 Task: Vocal Delay Effect.
Action: Mouse moved to (6, 11)
Screenshot: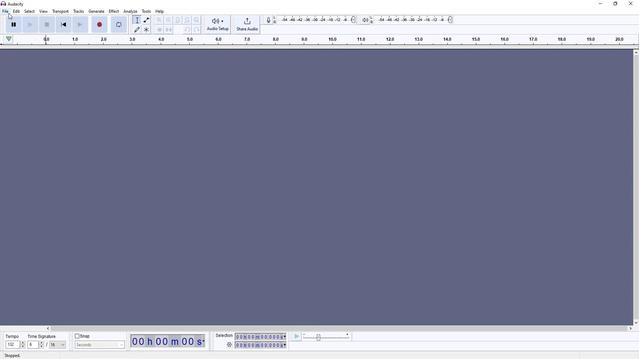 
Action: Mouse pressed left at (6, 11)
Screenshot: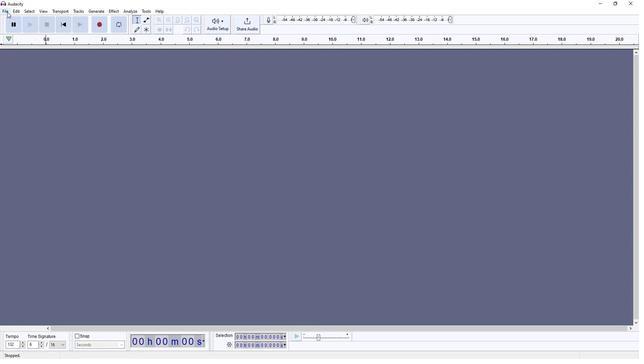 
Action: Mouse moved to (13, 25)
Screenshot: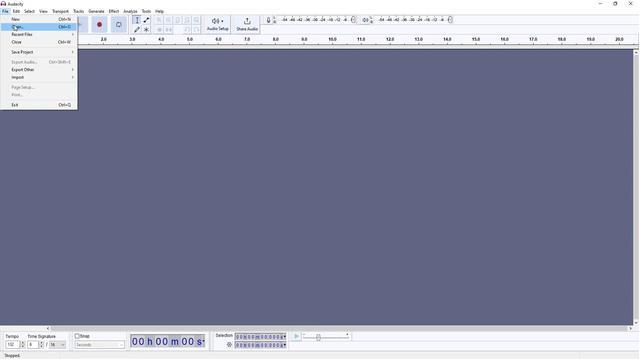 
Action: Mouse pressed left at (13, 25)
Screenshot: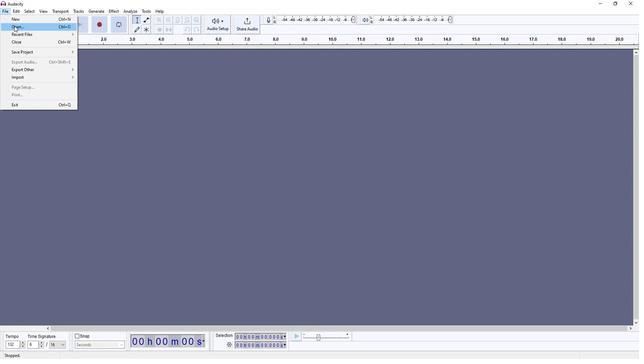 
Action: Mouse moved to (49, 89)
Screenshot: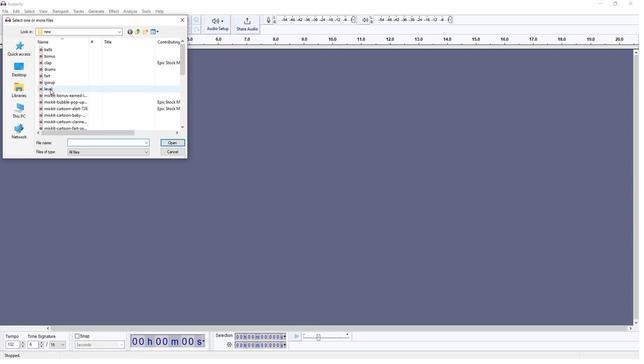 
Action: Mouse pressed left at (49, 89)
Screenshot: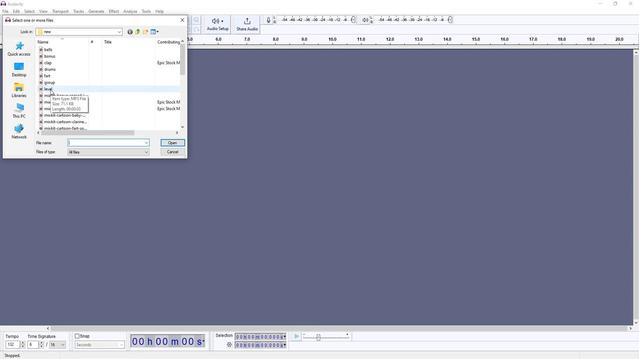 
Action: Mouse moved to (168, 143)
Screenshot: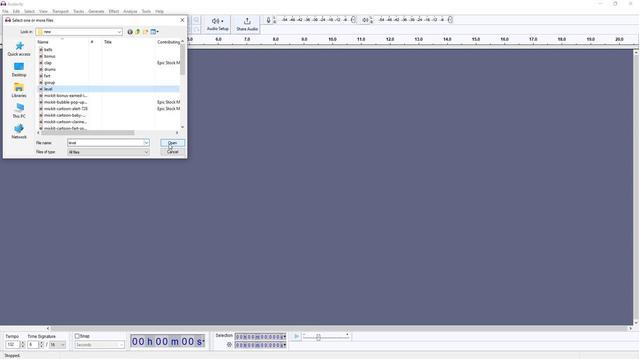 
Action: Mouse pressed left at (168, 143)
Screenshot: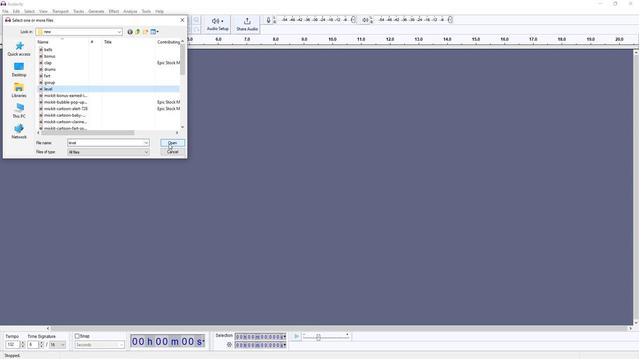 
Action: Mouse moved to (31, 20)
Screenshot: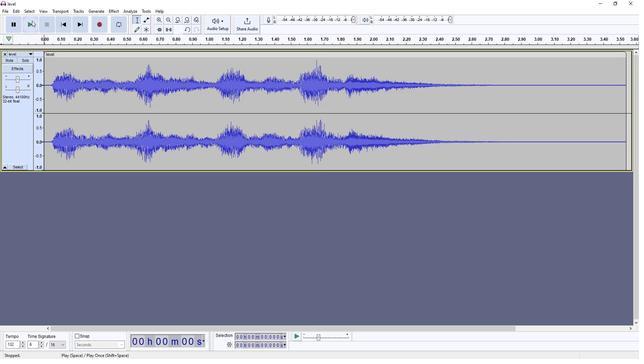 
Action: Mouse pressed left at (31, 20)
Screenshot: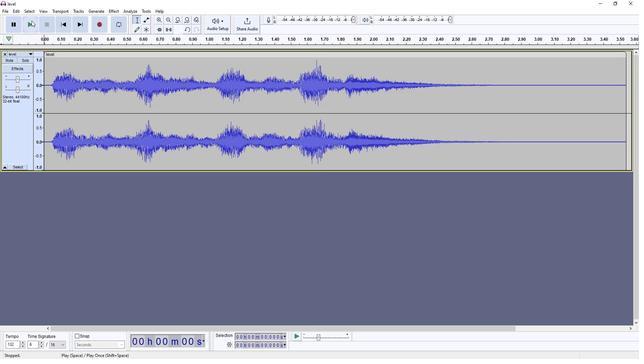
Action: Mouse moved to (20, 10)
Screenshot: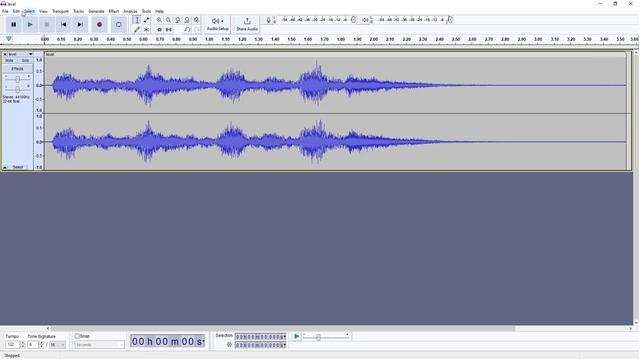 
Action: Mouse pressed left at (20, 10)
Screenshot: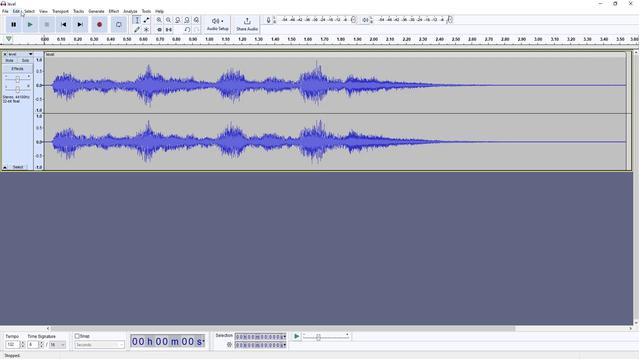 
Action: Mouse moved to (31, 67)
Screenshot: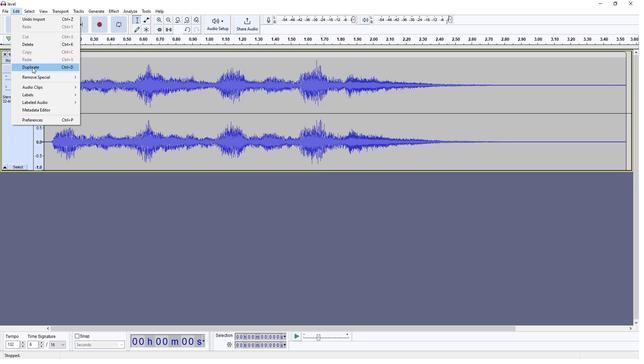 
Action: Mouse pressed left at (31, 67)
Screenshot: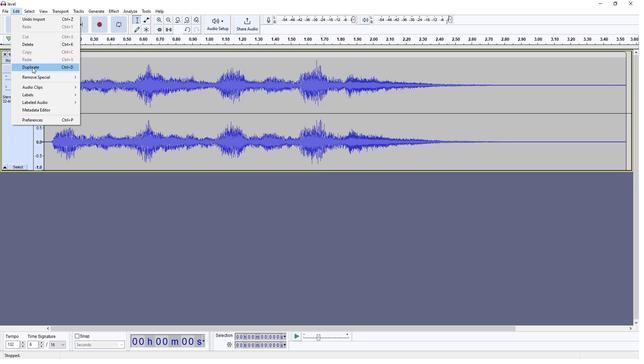 
Action: Mouse moved to (386, 195)
Screenshot: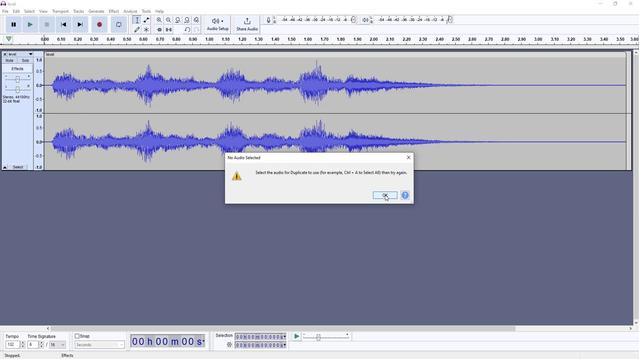 
Action: Mouse pressed left at (386, 195)
Screenshot: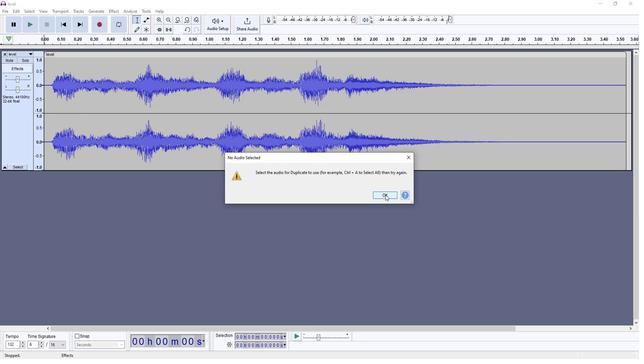 
Action: Mouse moved to (19, 126)
Screenshot: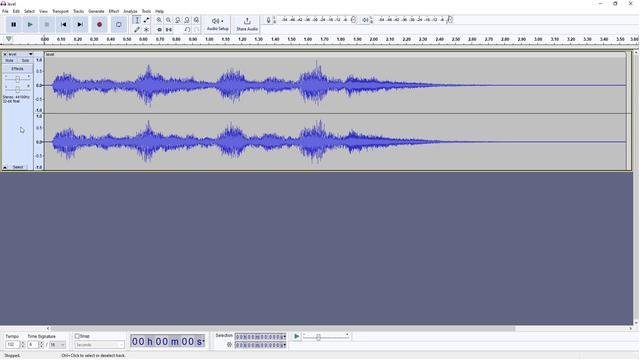 
Action: Mouse pressed left at (19, 126)
Screenshot: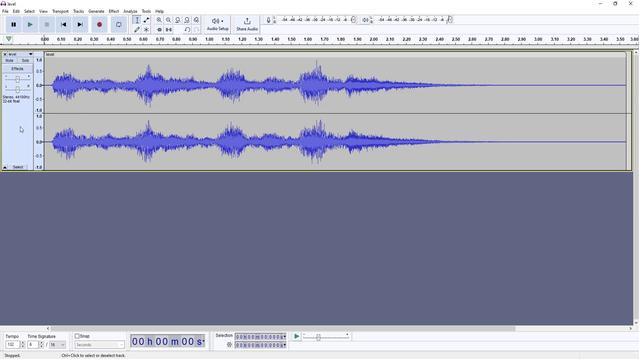 
Action: Mouse moved to (27, 11)
Screenshot: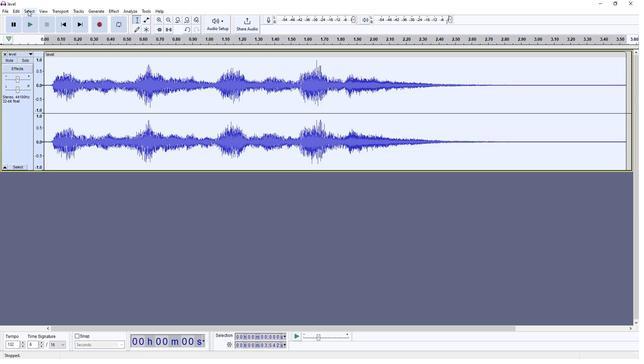 
Action: Mouse pressed left at (27, 11)
Screenshot: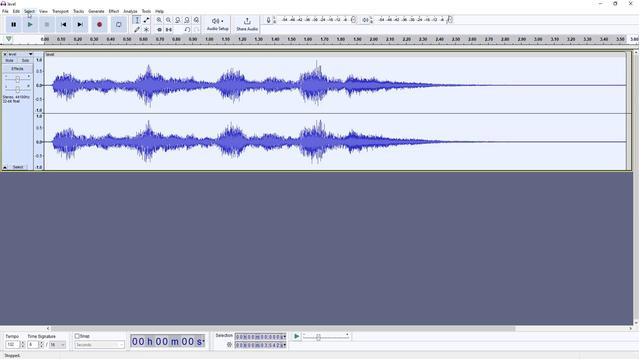 
Action: Mouse moved to (27, 64)
Screenshot: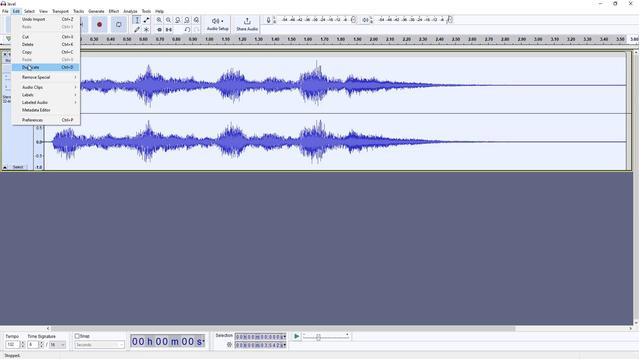 
Action: Mouse pressed left at (27, 64)
Screenshot: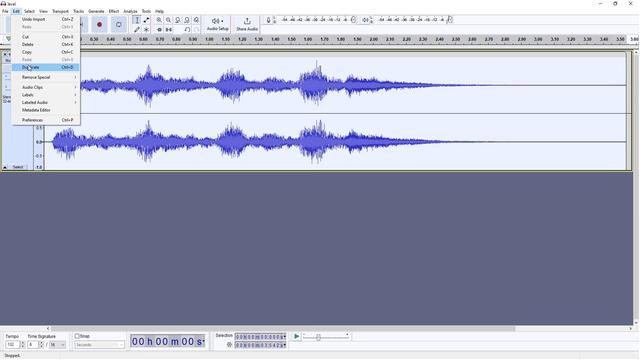 
Action: Mouse moved to (20, 254)
Screenshot: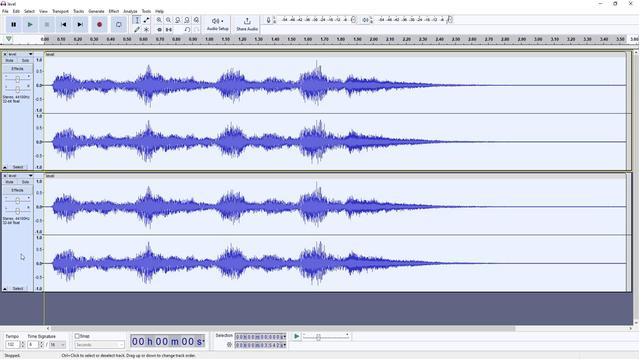 
Action: Mouse pressed left at (20, 254)
Screenshot: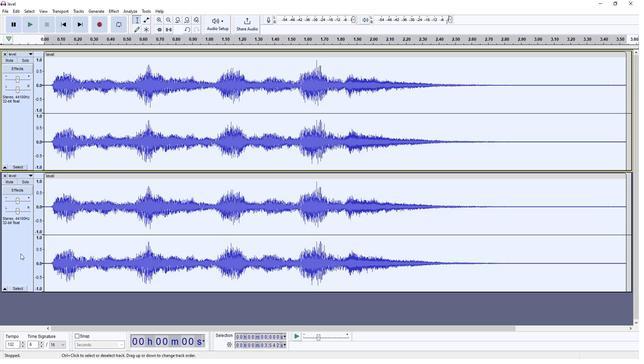 
Action: Mouse moved to (118, 13)
Screenshot: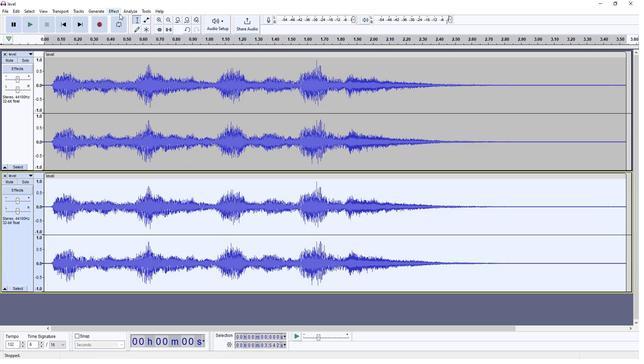 
Action: Mouse pressed left at (118, 13)
Screenshot: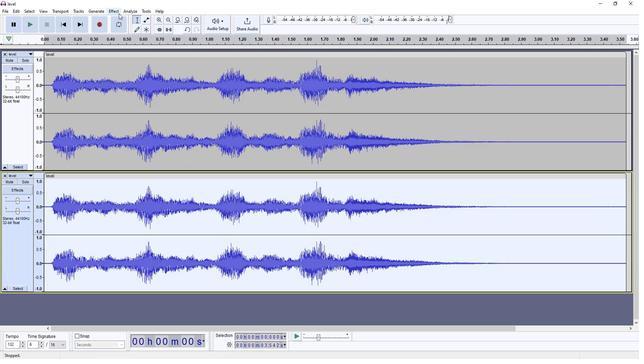 
Action: Mouse moved to (141, 84)
Screenshot: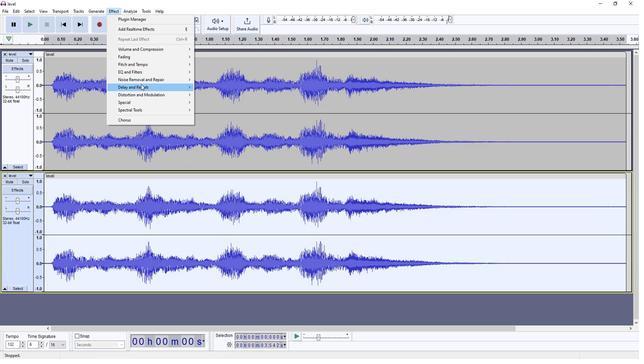 
Action: Mouse pressed left at (141, 84)
Screenshot: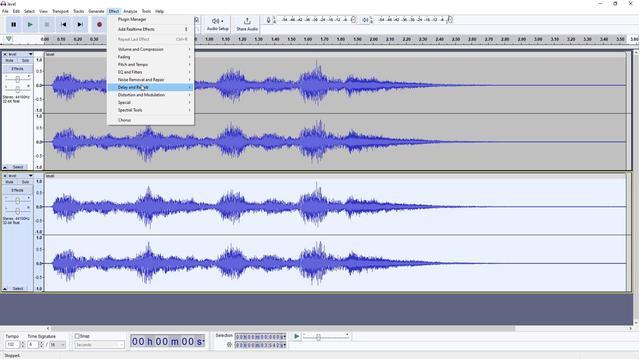 
Action: Mouse moved to (226, 88)
Screenshot: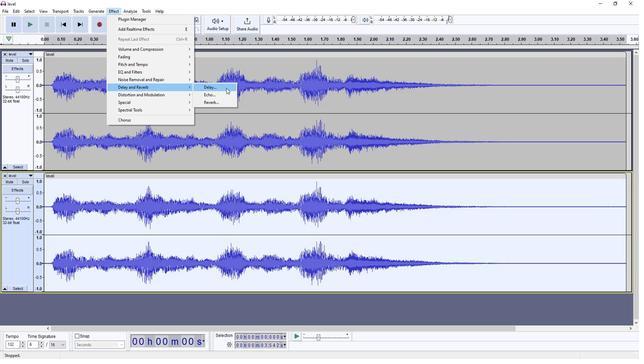 
Action: Mouse pressed left at (226, 88)
Screenshot: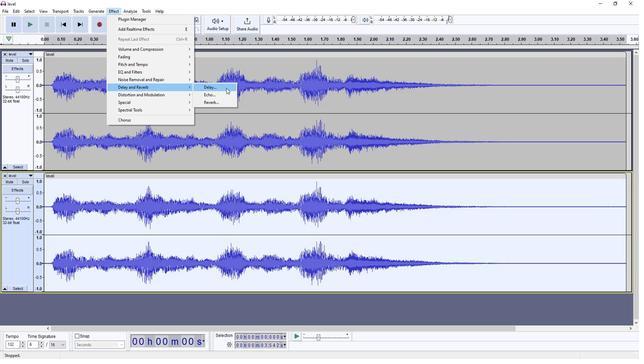 
Action: Mouse moved to (390, 154)
Screenshot: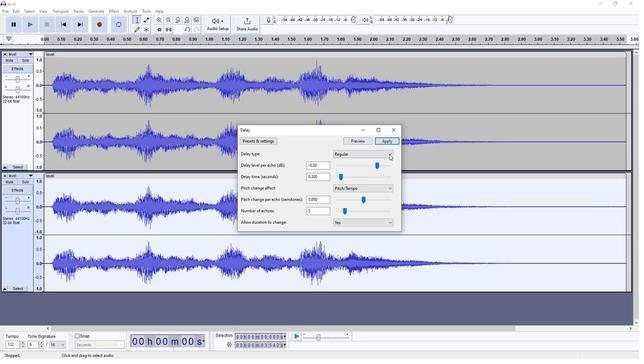 
Action: Mouse pressed left at (390, 154)
Screenshot: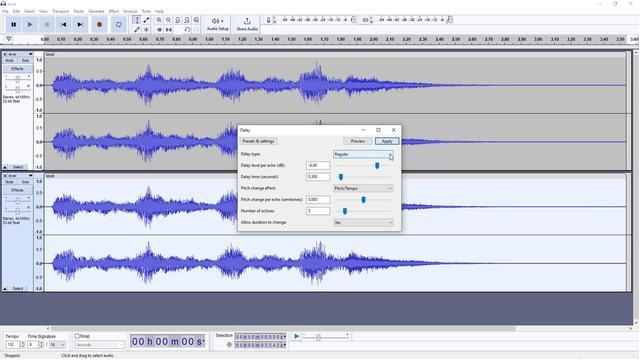 
Action: Mouse moved to (367, 167)
Screenshot: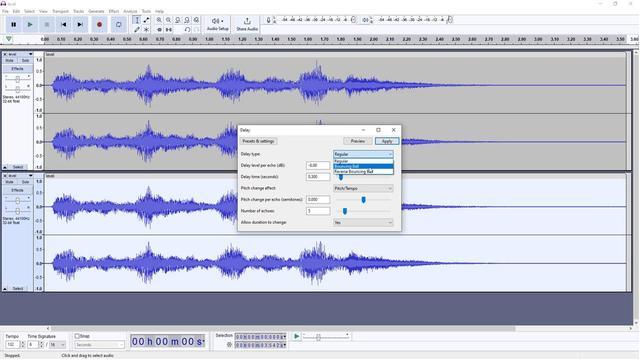 
Action: Mouse pressed left at (367, 167)
Screenshot: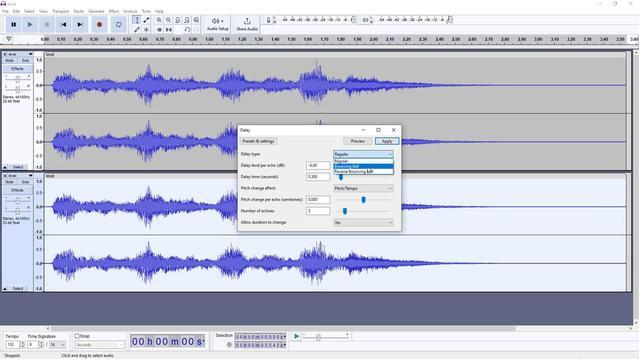 
Action: Mouse moved to (376, 165)
Screenshot: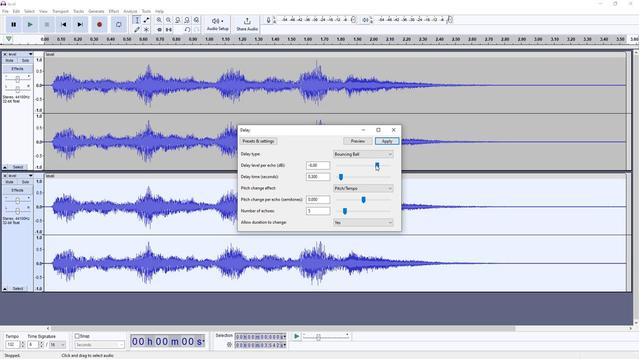 
Action: Mouse pressed left at (376, 165)
Screenshot: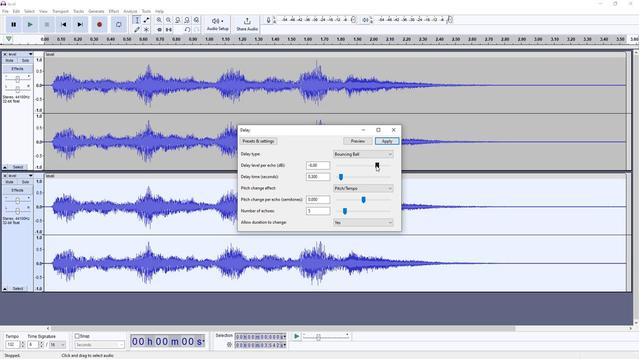 
Action: Mouse moved to (336, 189)
Screenshot: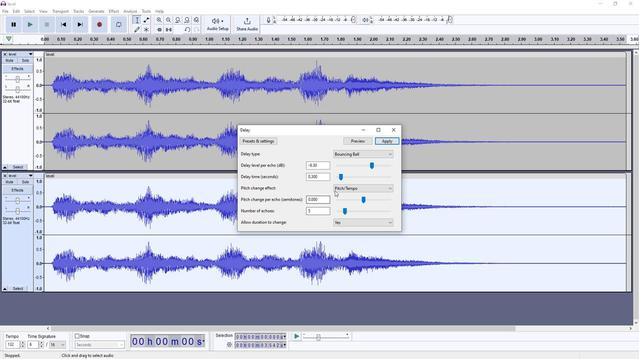 
Action: Mouse scrolled (336, 189) with delta (0, 0)
Screenshot: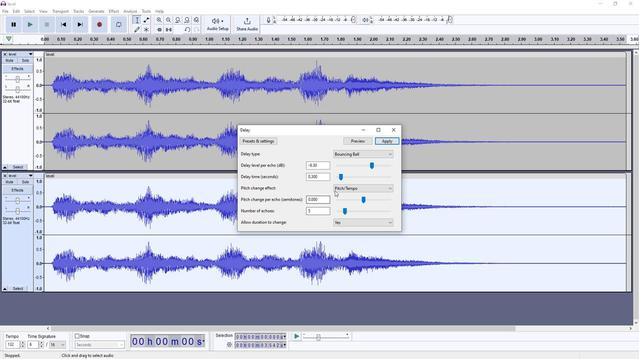 
Action: Mouse moved to (337, 189)
Screenshot: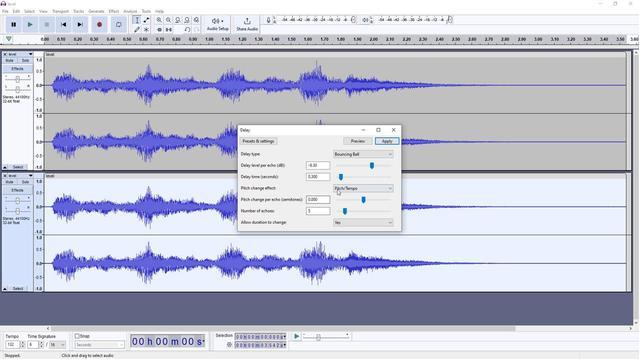 
Action: Mouse scrolled (337, 189) with delta (0, 0)
Screenshot: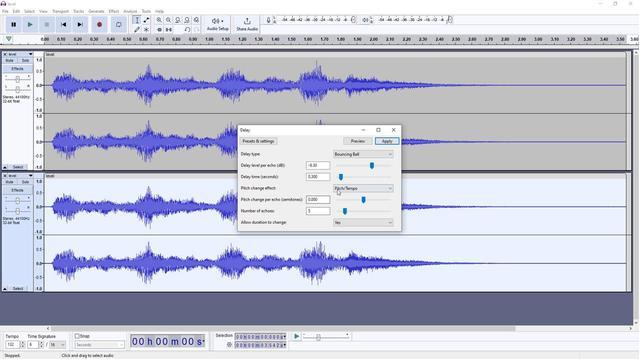 
Action: Mouse scrolled (337, 189) with delta (0, 0)
Screenshot: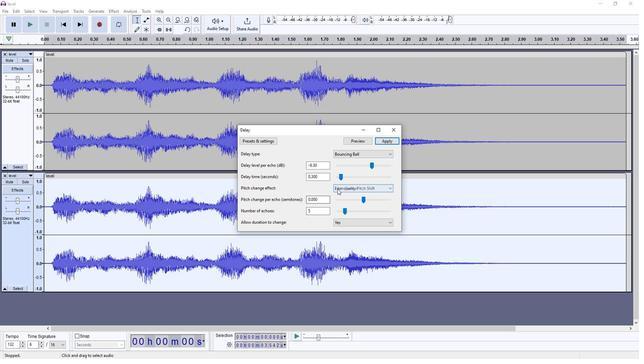 
Action: Mouse moved to (352, 147)
Screenshot: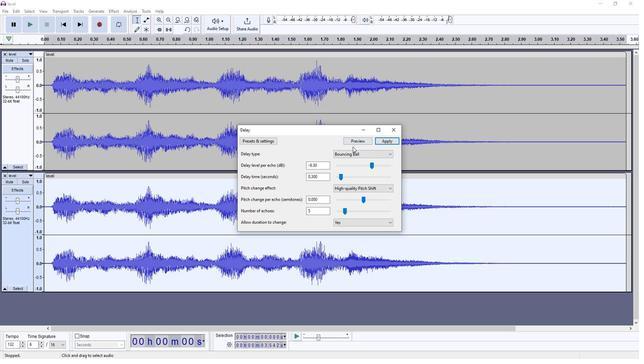 
Action: Mouse scrolled (352, 148) with delta (0, 0)
Screenshot: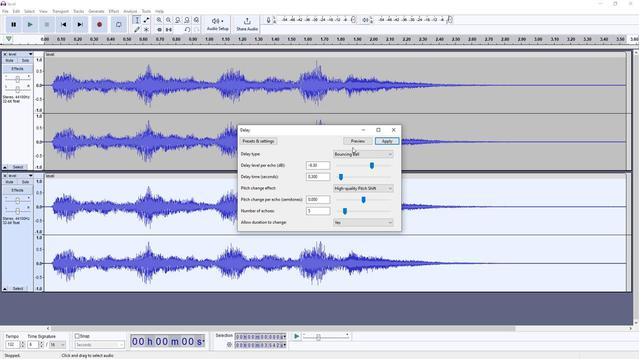 
Action: Mouse scrolled (352, 148) with delta (0, 0)
Screenshot: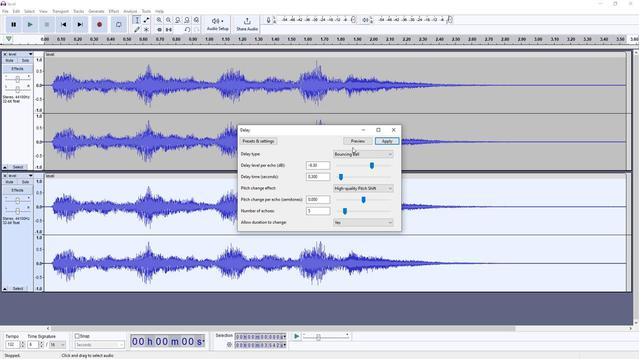 
Action: Mouse scrolled (352, 148) with delta (0, 0)
Screenshot: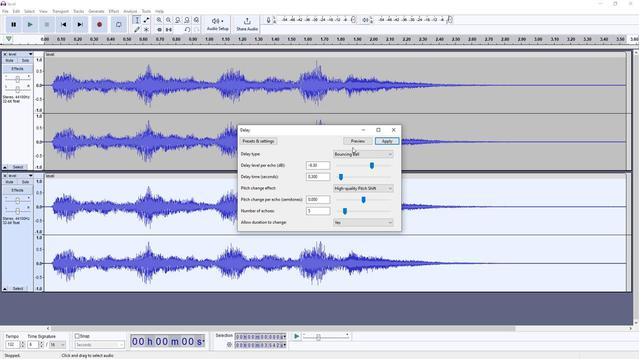 
Action: Mouse moved to (351, 187)
Screenshot: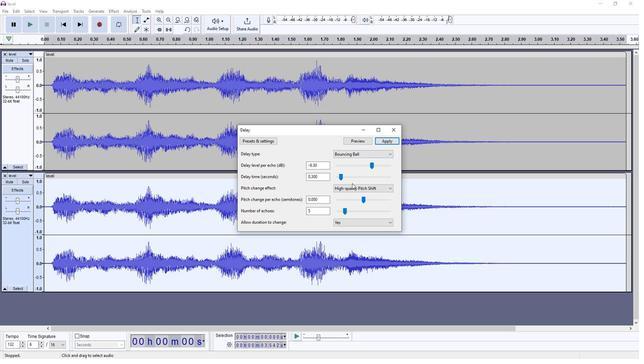 
Action: Mouse scrolled (351, 187) with delta (0, 0)
Screenshot: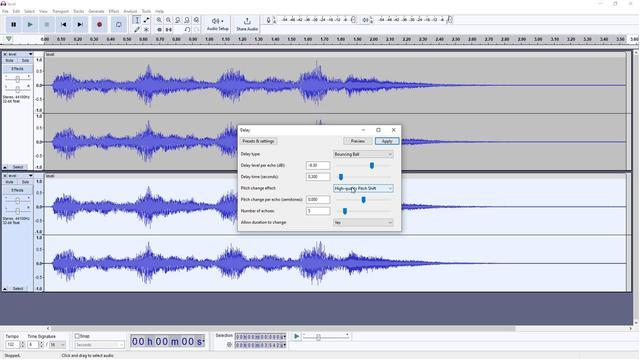 
Action: Mouse scrolled (351, 187) with delta (0, 0)
Screenshot: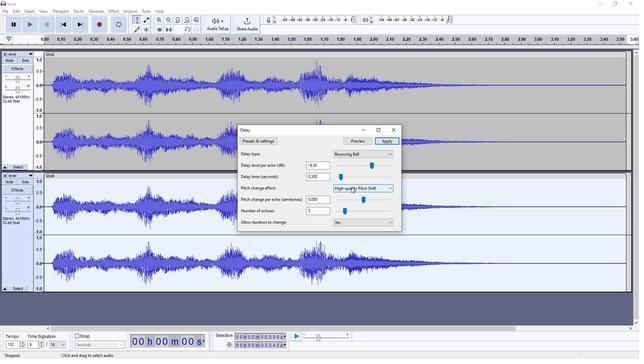 
Action: Mouse moved to (355, 139)
Screenshot: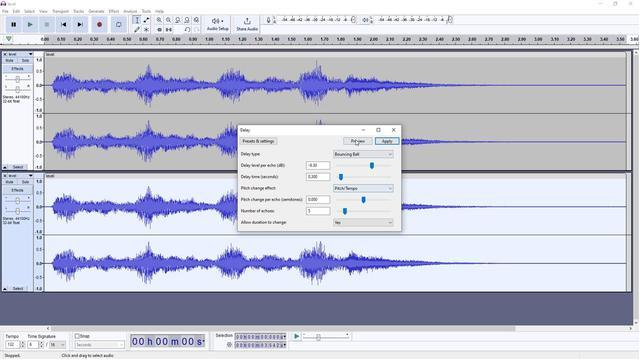 
Action: Mouse pressed left at (355, 139)
Screenshot: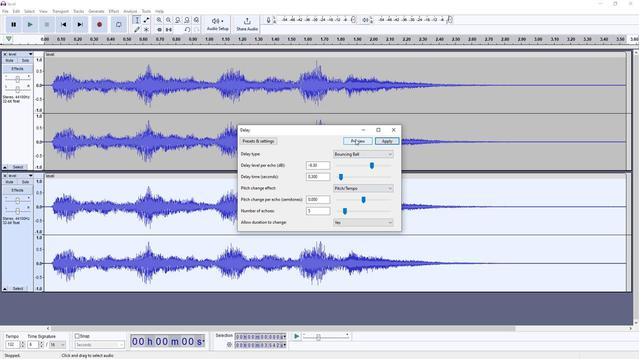 
Action: Mouse moved to (336, 204)
Screenshot: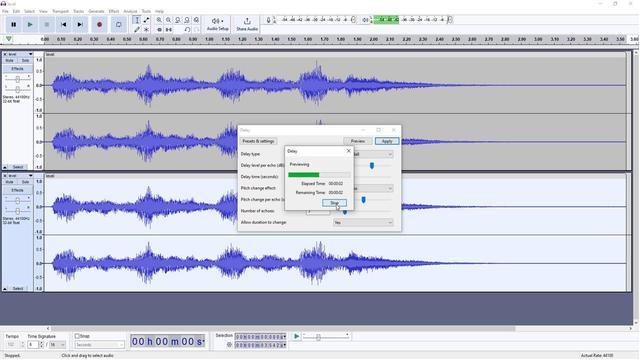 
Action: Mouse pressed left at (336, 204)
Screenshot: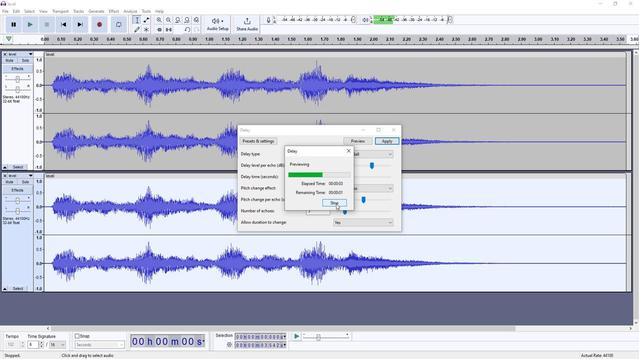 
Action: Mouse moved to (341, 178)
Screenshot: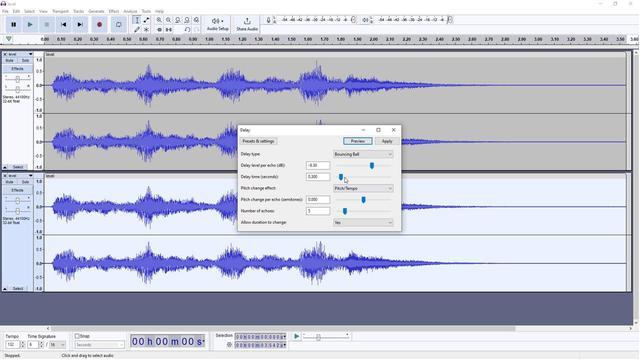 
Action: Mouse pressed left at (341, 178)
Screenshot: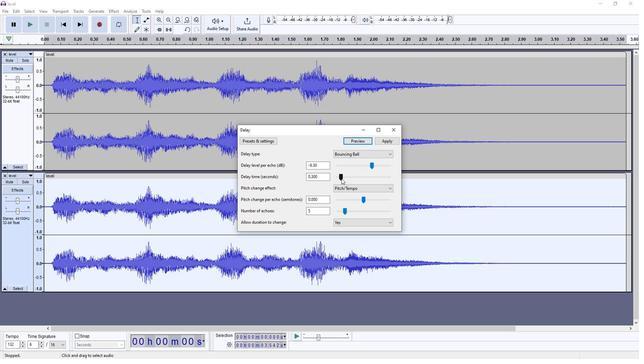 
Action: Mouse moved to (364, 140)
Screenshot: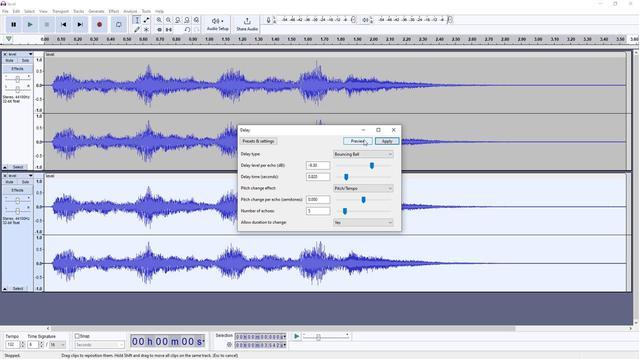 
Action: Mouse pressed left at (364, 140)
Screenshot: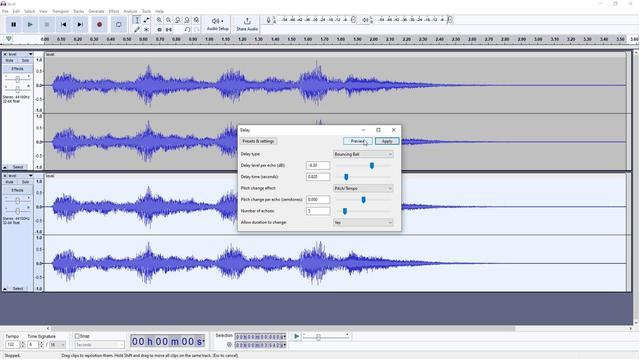 
Action: Mouse moved to (350, 150)
Screenshot: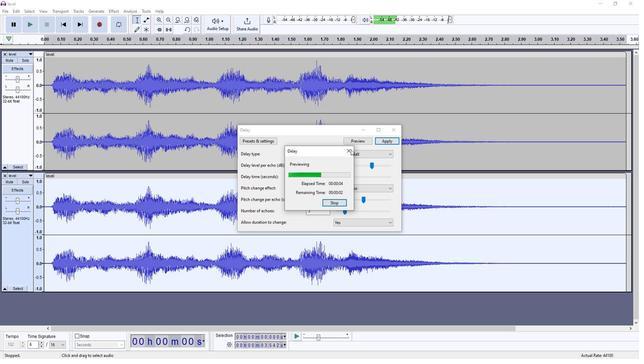 
Action: Mouse pressed left at (350, 150)
Screenshot: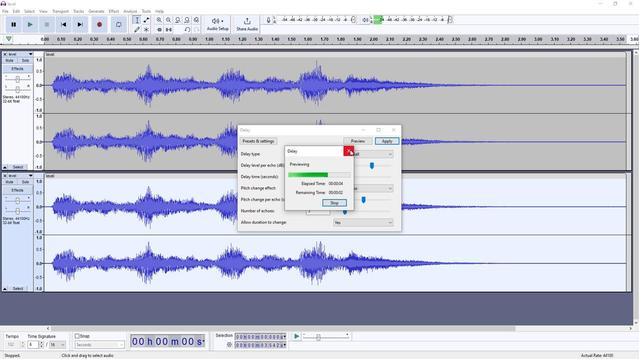 
Action: Mouse moved to (362, 200)
Screenshot: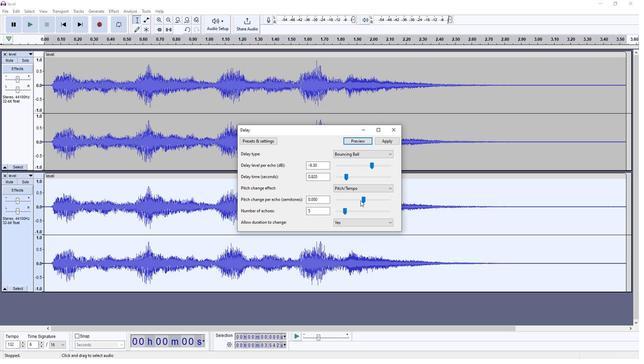 
Action: Mouse pressed left at (362, 200)
Screenshot: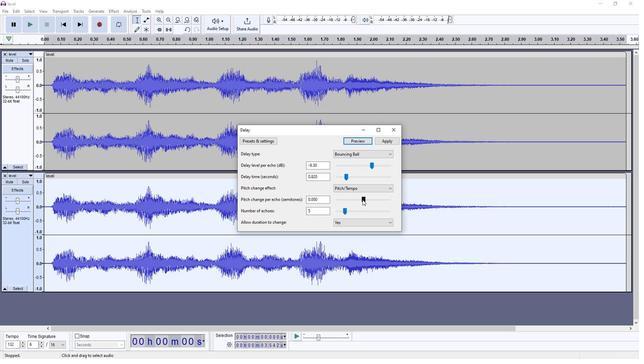 
Action: Mouse moved to (343, 202)
Screenshot: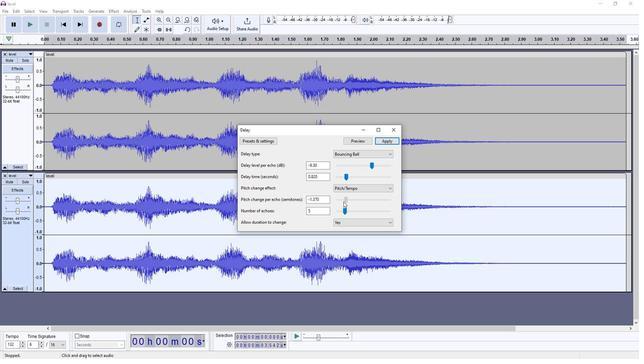 
Action: Mouse pressed left at (343, 202)
Screenshot: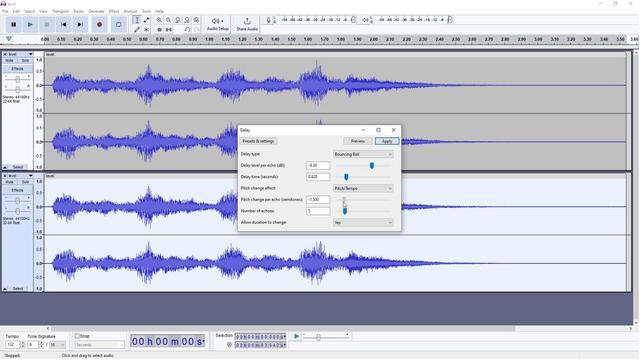 
Action: Mouse pressed left at (343, 202)
Screenshot: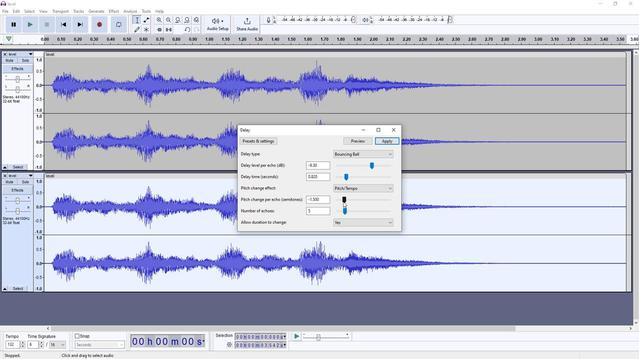 
Action: Mouse moved to (343, 201)
Screenshot: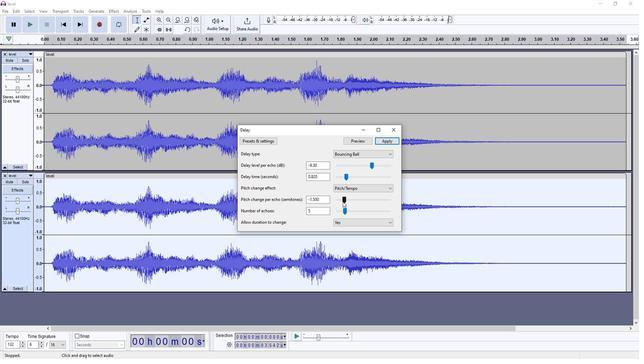 
Action: Mouse pressed left at (343, 201)
Screenshot: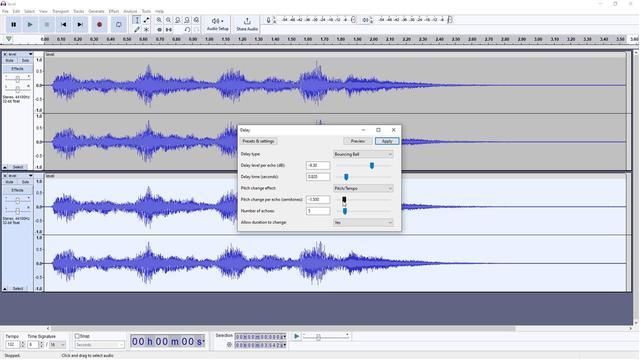 
Action: Mouse pressed left at (343, 201)
Screenshot: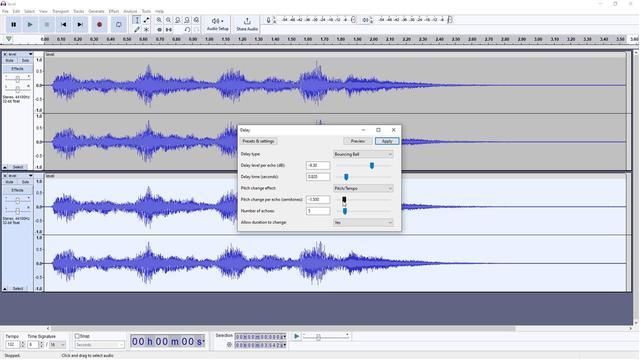 
Action: Mouse moved to (356, 195)
Screenshot: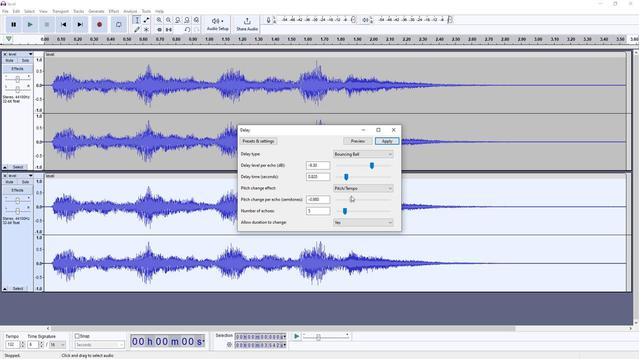
Action: Mouse pressed left at (356, 195)
Screenshot: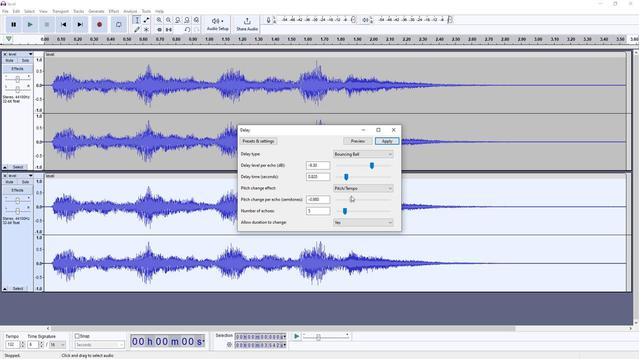 
Action: Mouse moved to (360, 196)
Screenshot: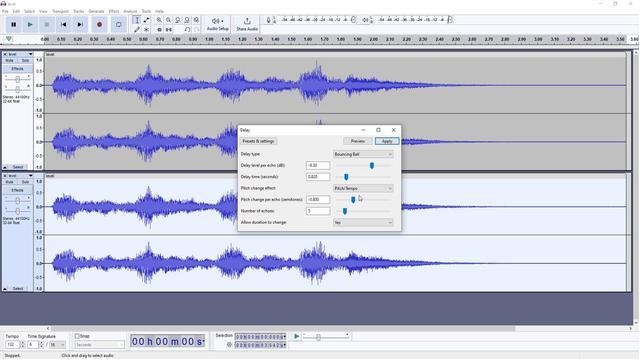 
Action: Mouse pressed left at (360, 196)
Screenshot: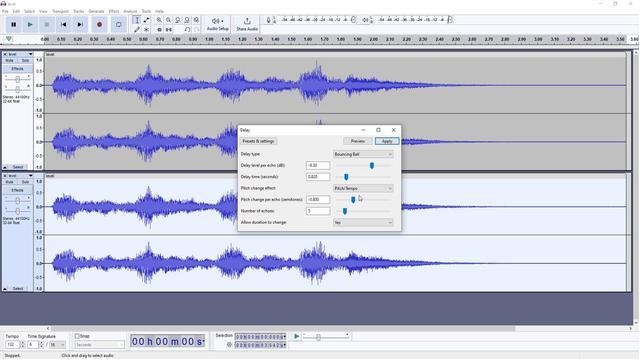 
Action: Mouse moved to (363, 198)
Screenshot: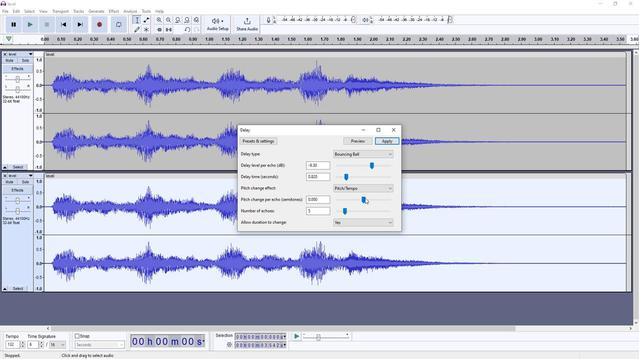 
Action: Mouse pressed left at (363, 198)
Screenshot: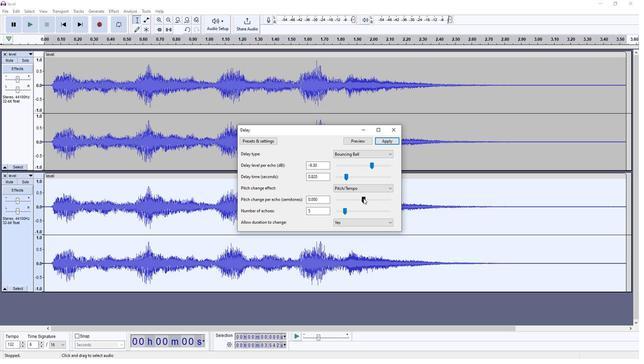 
Action: Mouse moved to (359, 200)
Screenshot: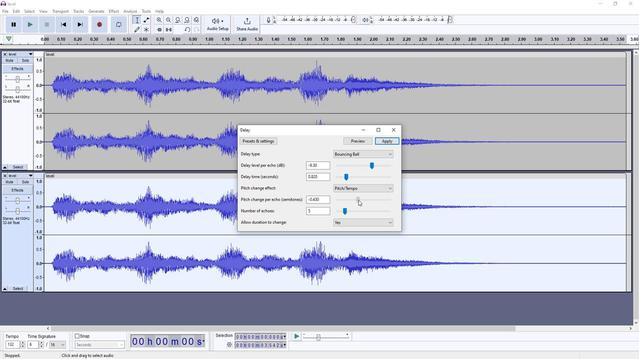 
Action: Mouse pressed left at (359, 200)
Screenshot: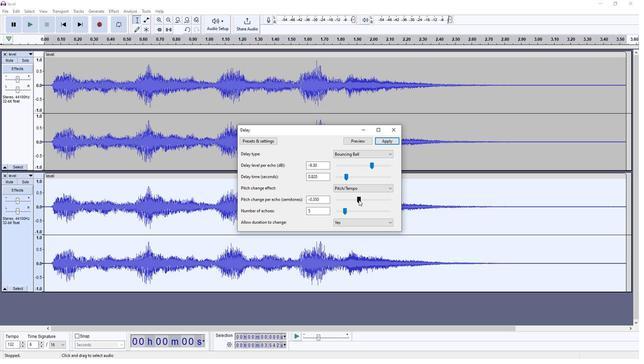 
Action: Mouse moved to (360, 201)
Screenshot: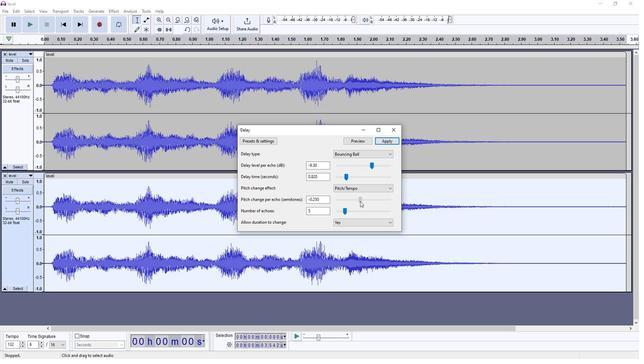 
Action: Mouse pressed left at (360, 201)
Screenshot: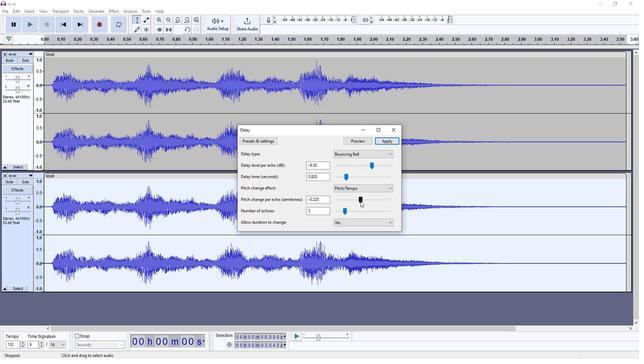 
Action: Mouse moved to (345, 212)
Screenshot: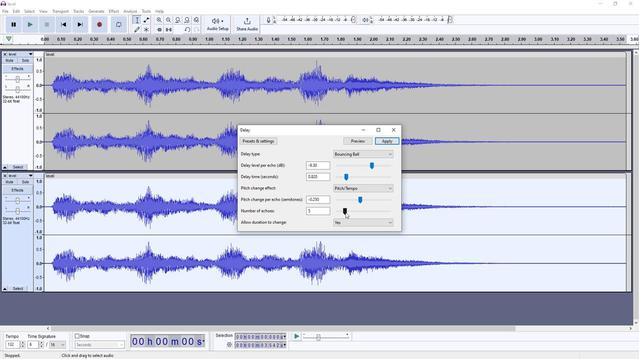 
Action: Mouse pressed left at (345, 212)
Screenshot: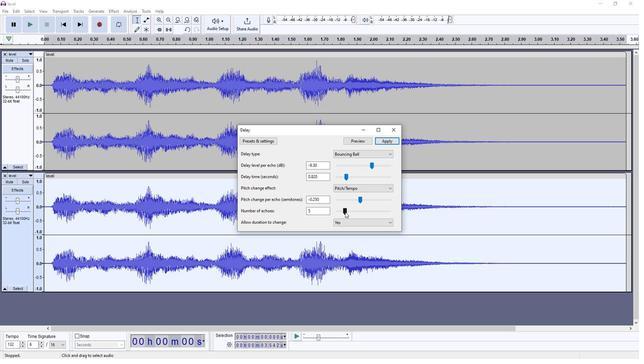 
Action: Mouse moved to (363, 140)
Screenshot: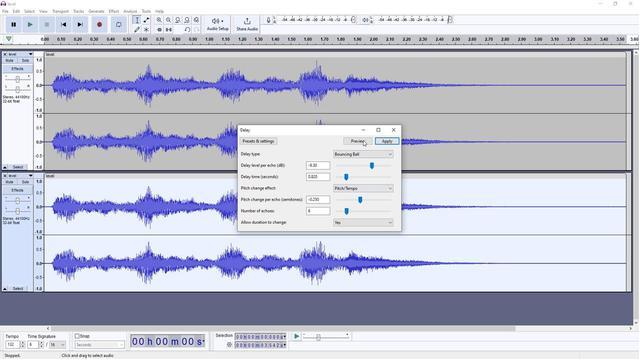 
Action: Mouse pressed left at (363, 140)
Screenshot: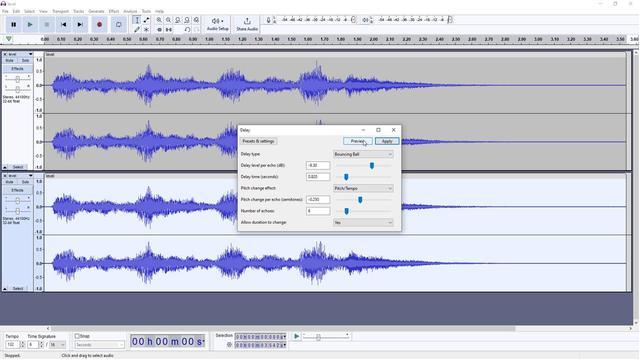
Action: Mouse moved to (347, 152)
Screenshot: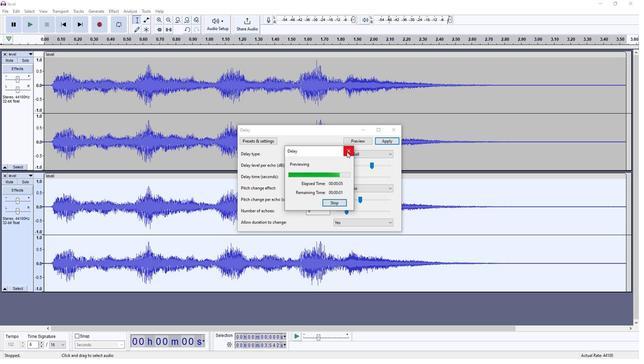 
Action: Mouse pressed left at (347, 152)
Screenshot: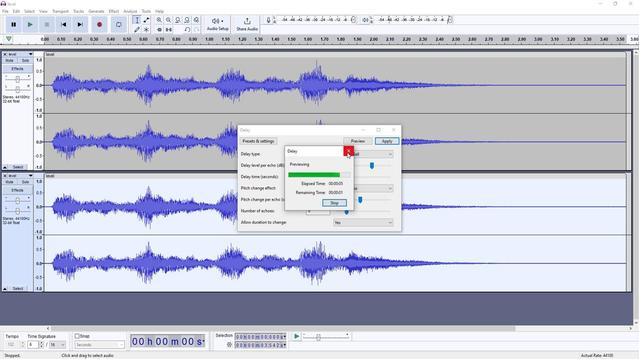 
Action: Mouse moved to (391, 141)
Screenshot: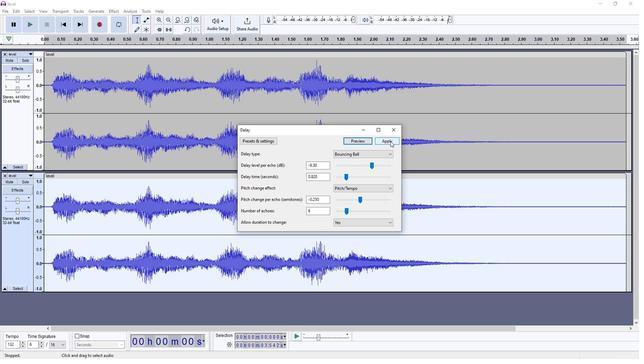
Action: Mouse pressed left at (391, 141)
Screenshot: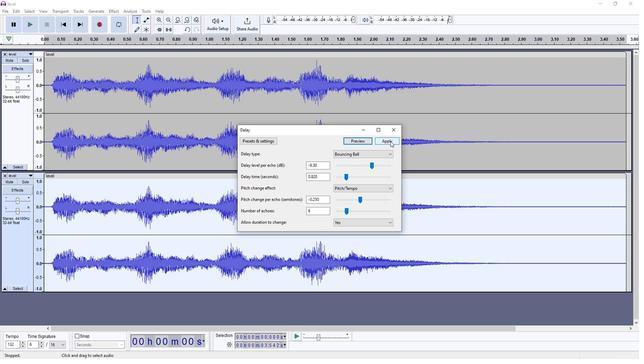 
Action: Mouse moved to (172, 186)
Screenshot: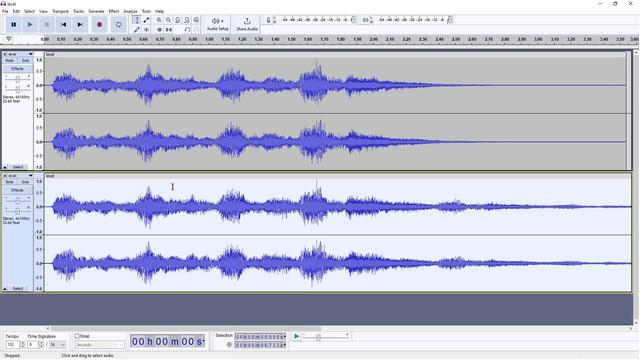 
Action: Mouse scrolled (172, 186) with delta (0, 0)
Screenshot: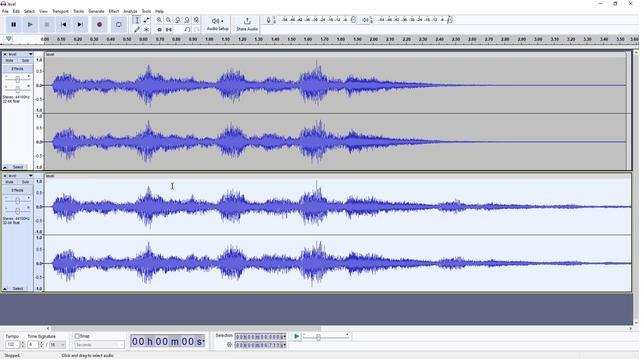 
Action: Mouse scrolled (172, 186) with delta (0, 0)
Screenshot: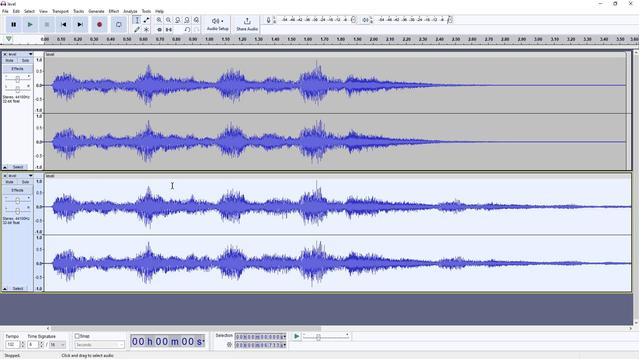 
Action: Mouse scrolled (172, 186) with delta (0, 0)
Screenshot: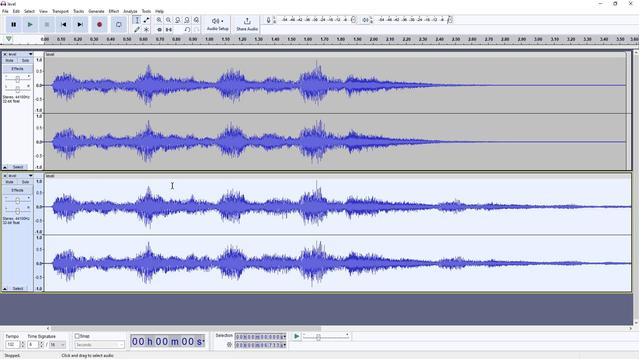 
Action: Mouse scrolled (172, 186) with delta (0, 0)
Screenshot: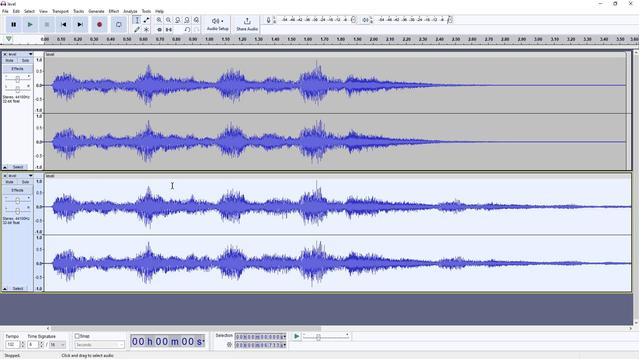 
Action: Mouse scrolled (172, 186) with delta (0, 0)
Screenshot: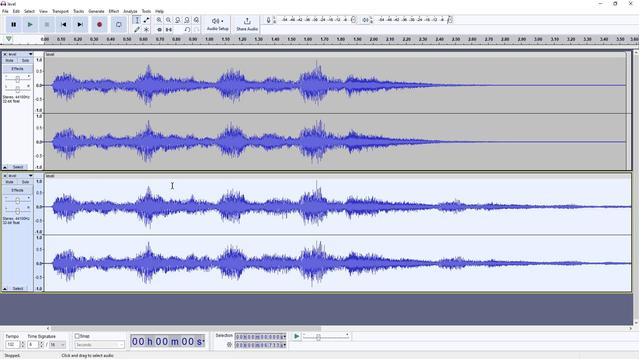 
Action: Mouse moved to (26, 23)
Screenshot: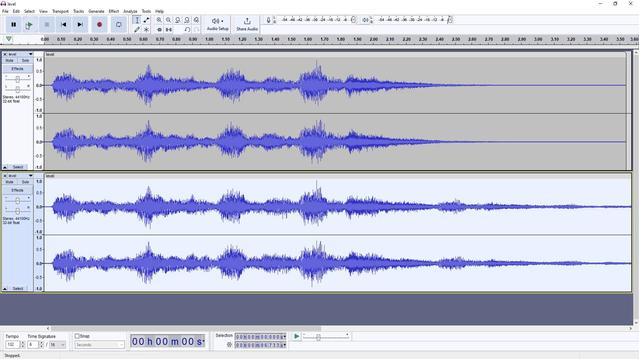 
Action: Mouse pressed left at (26, 23)
Screenshot: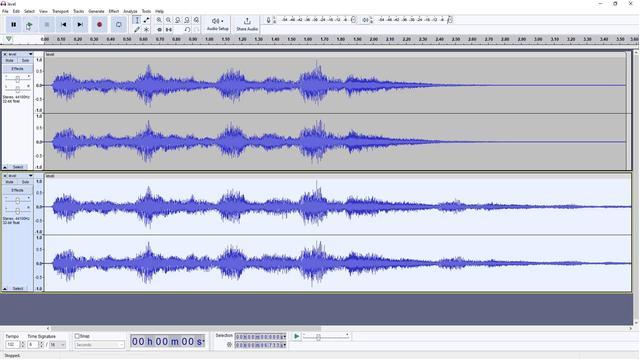 
Action: Mouse moved to (64, 25)
Screenshot: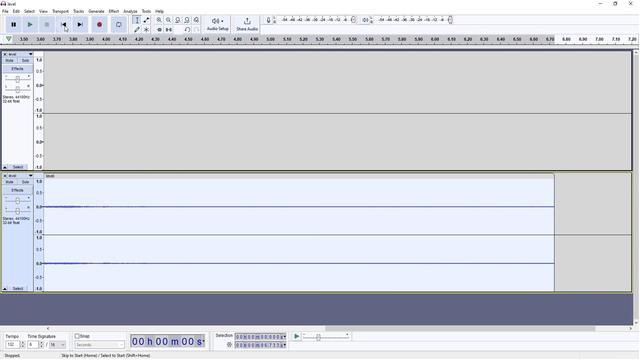 
Action: Mouse pressed left at (64, 25)
Screenshot: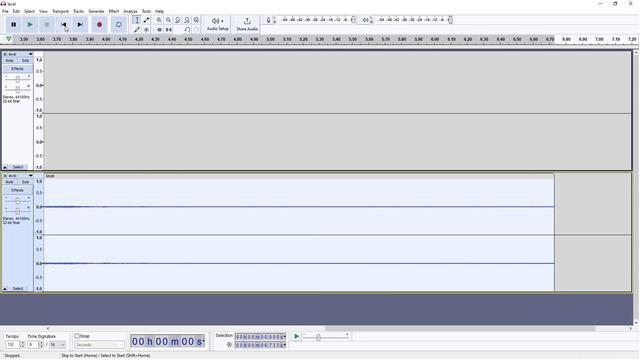 
Action: Mouse moved to (6, 11)
Screenshot: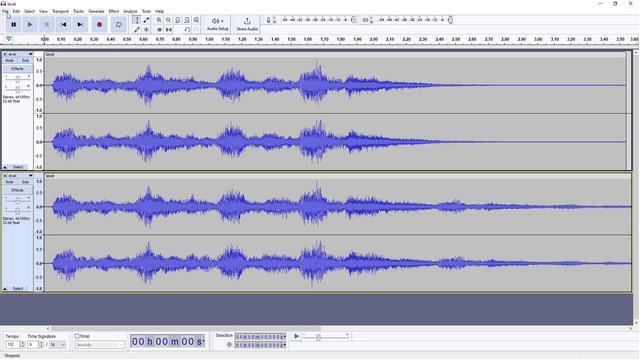 
Action: Mouse pressed left at (6, 11)
Screenshot: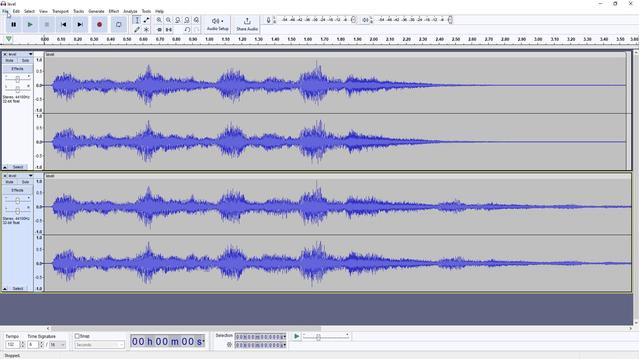 
Action: Mouse moved to (24, 61)
Screenshot: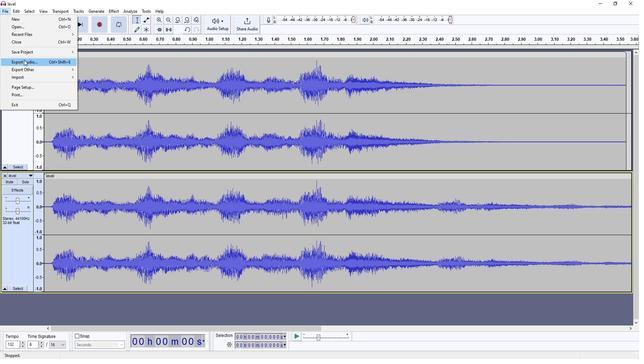 
Action: Mouse pressed left at (24, 61)
Screenshot: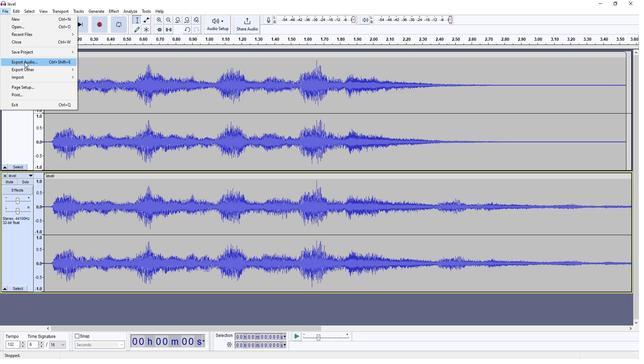 
Action: Mouse moved to (60, 47)
Screenshot: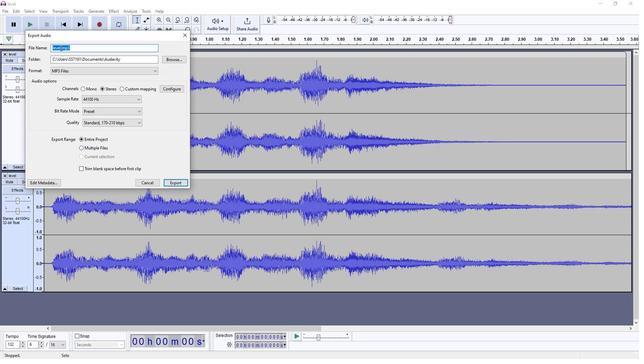 
Action: Mouse pressed left at (60, 47)
Screenshot: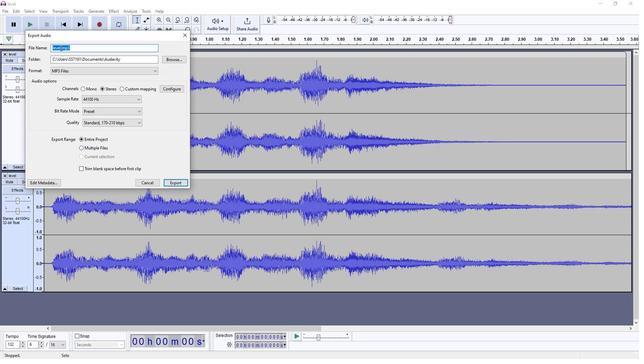 
Action: Mouse moved to (61, 47)
Screenshot: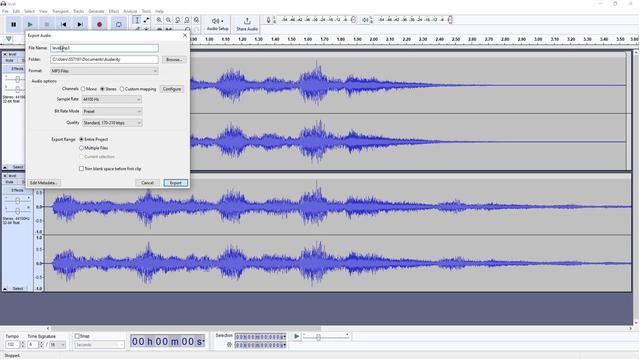 
Action: Mouse pressed left at (61, 47)
Screenshot: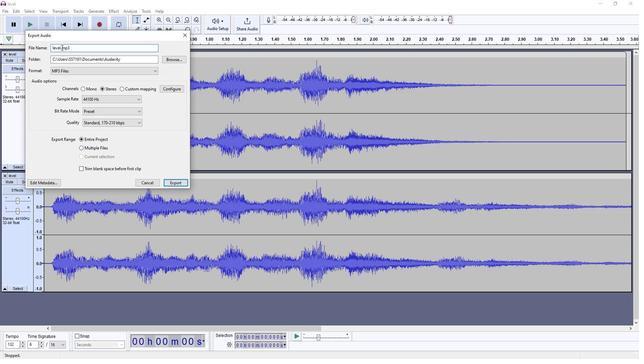 
Action: Mouse moved to (47, 51)
Screenshot: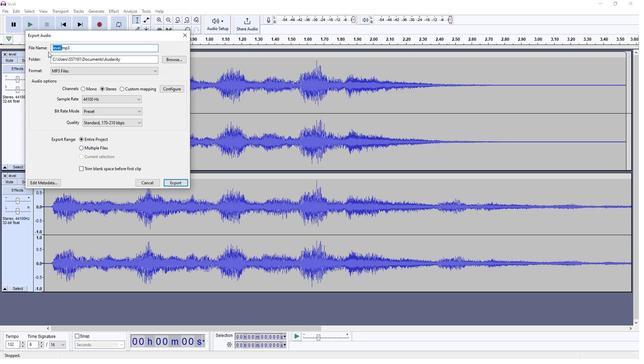 
Action: Key pressed <Key.shift>Vocal<Key.space><Key.shift>Delay.
Screenshot: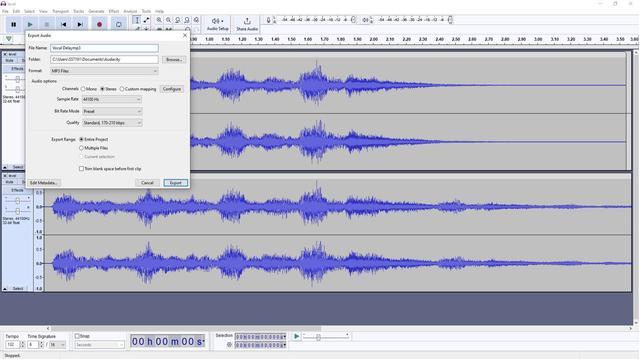 
Action: Mouse moved to (177, 181)
Screenshot: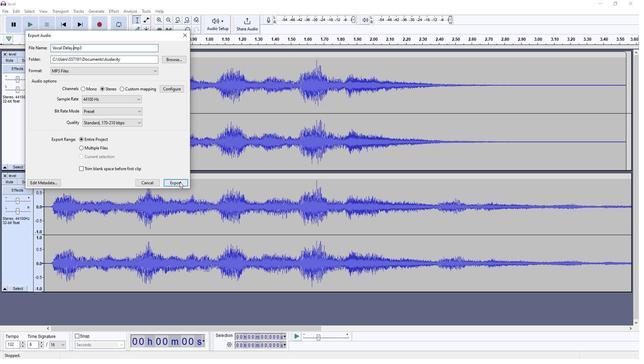 
Action: Mouse pressed left at (177, 181)
Screenshot: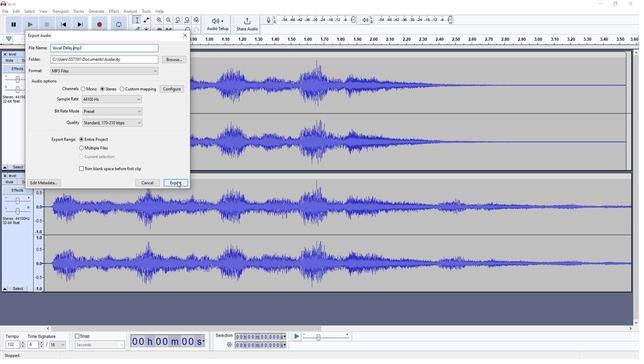 
